 Task: Move the task Develop a new online tool for online market research to the section To-Do in the project BitBoost and sort the tasks in the project by Due Date
Action: Mouse moved to (542, 421)
Screenshot: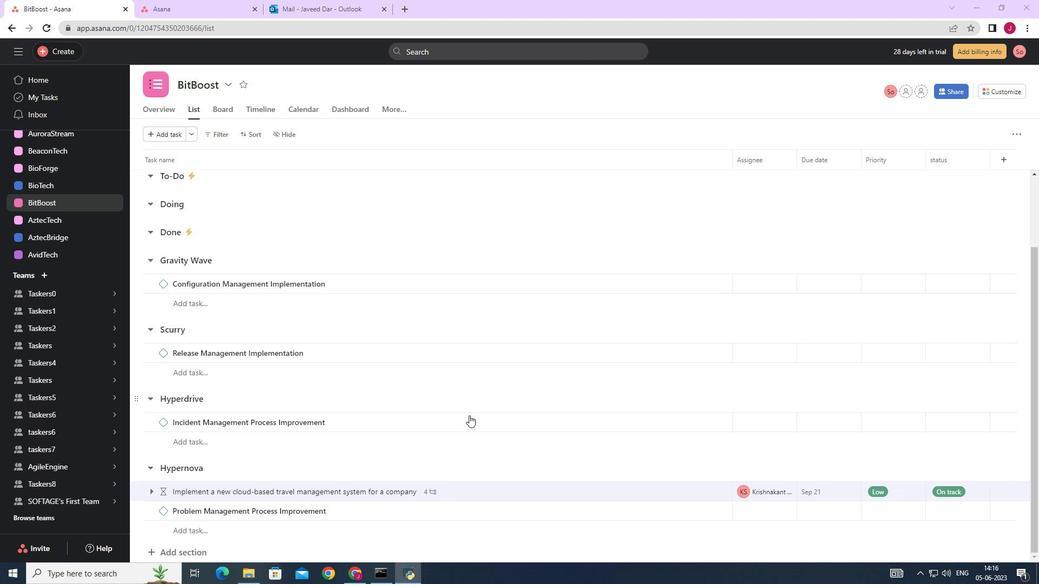 
Action: Mouse scrolled (542, 422) with delta (0, 0)
Screenshot: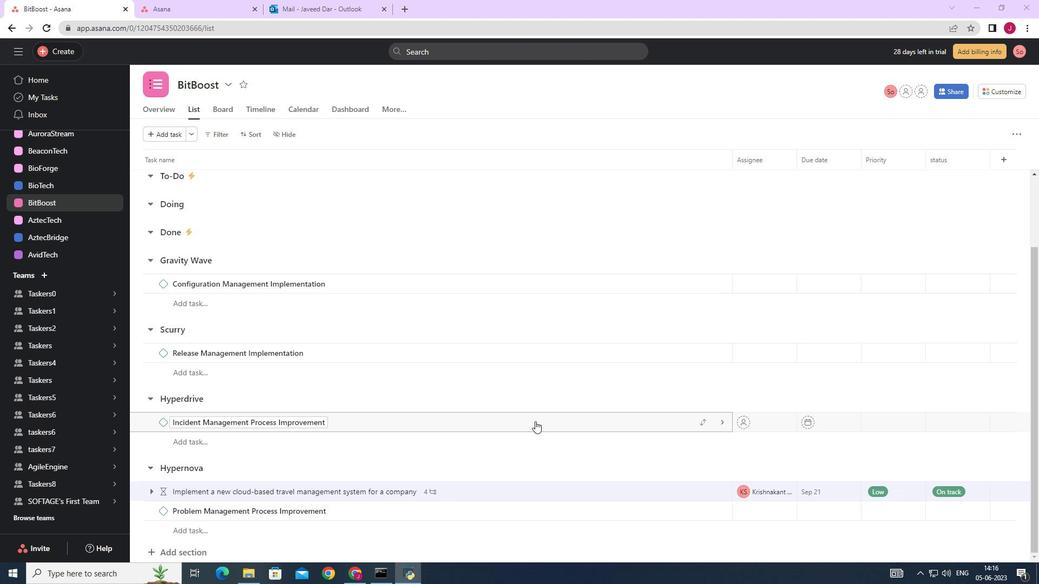 
Action: Mouse scrolled (542, 422) with delta (0, 0)
Screenshot: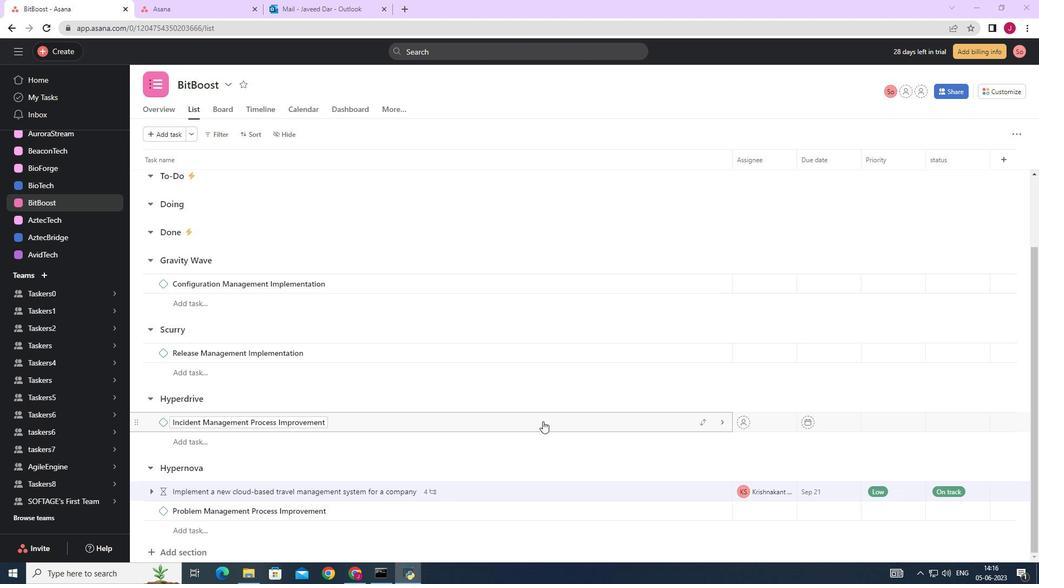 
Action: Mouse scrolled (542, 422) with delta (0, 0)
Screenshot: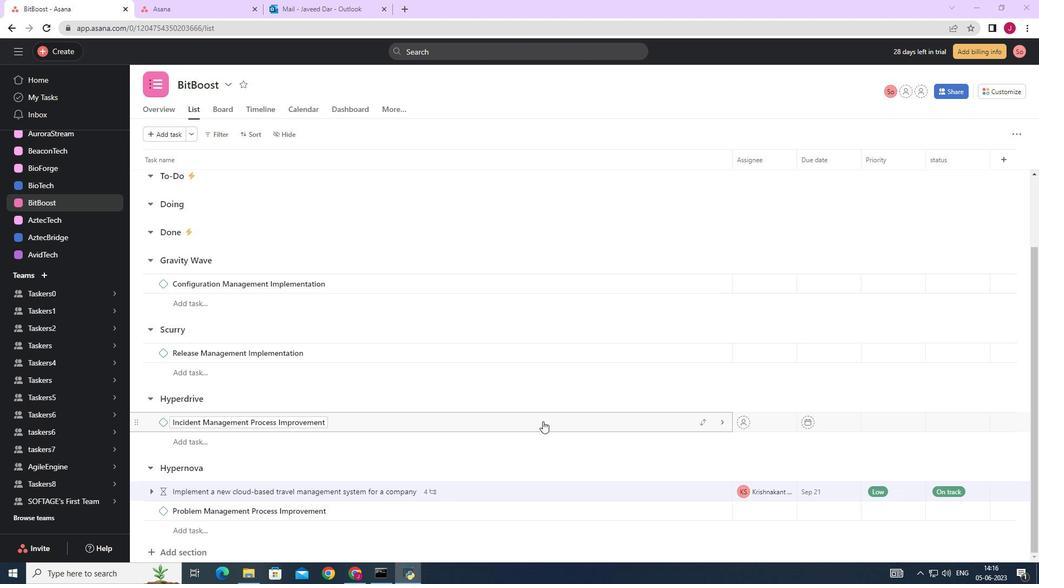
Action: Mouse moved to (543, 419)
Screenshot: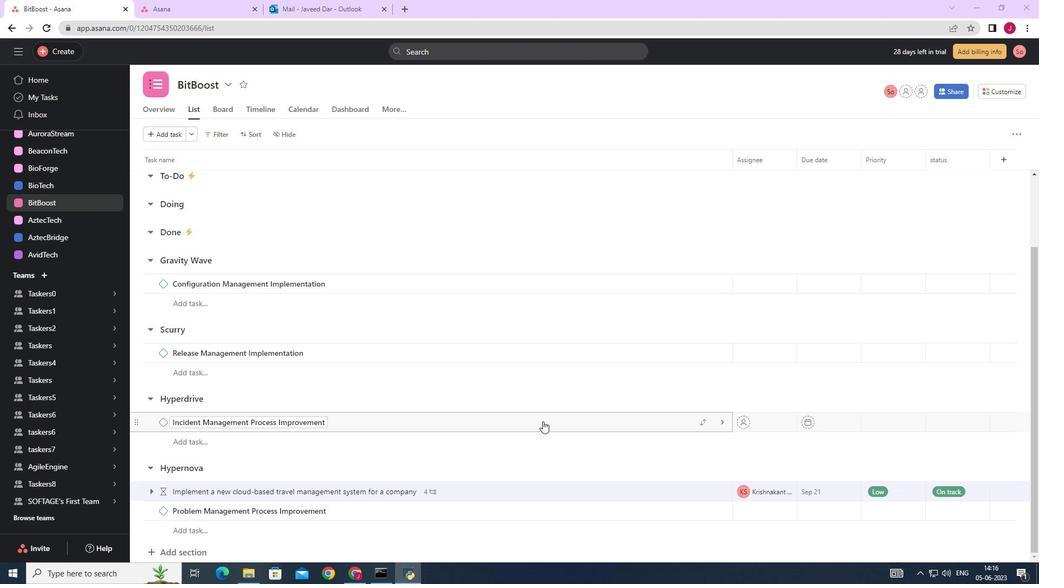 
Action: Mouse scrolled (543, 420) with delta (0, 0)
Screenshot: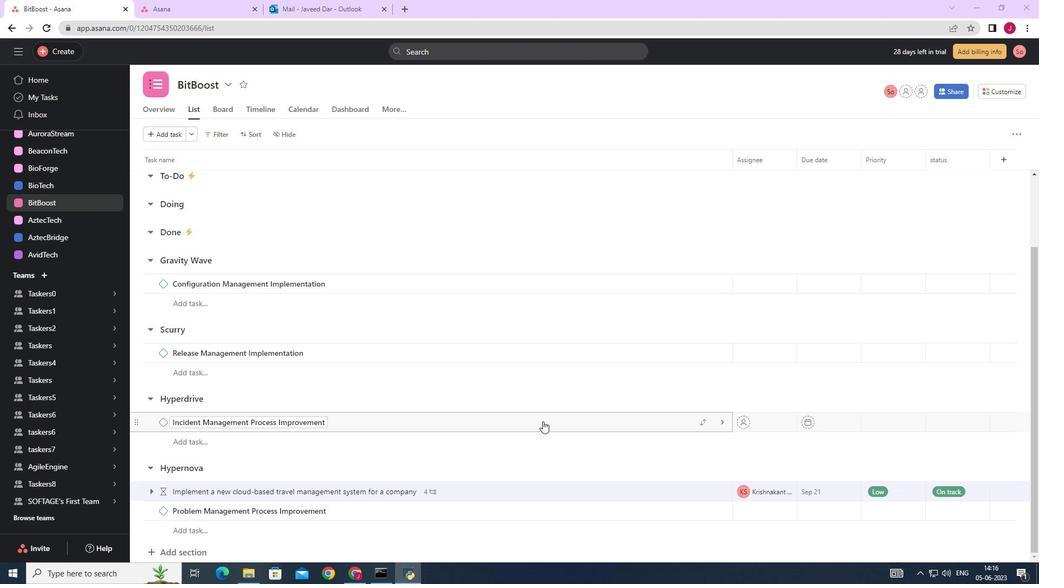 
Action: Mouse moved to (704, 288)
Screenshot: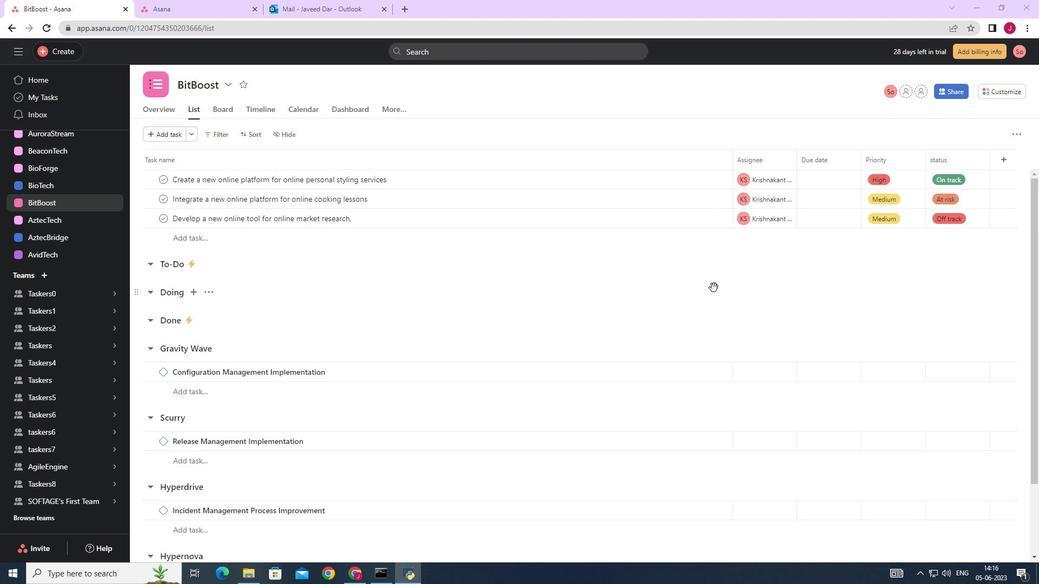 
Action: Mouse scrolled (706, 289) with delta (0, 0)
Screenshot: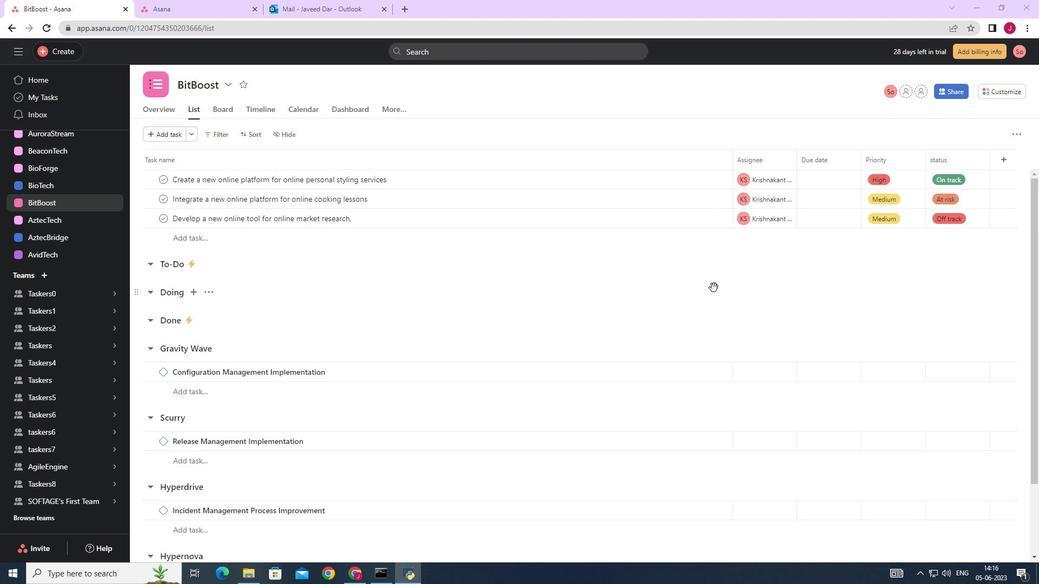 
Action: Mouse scrolled (706, 289) with delta (0, 0)
Screenshot: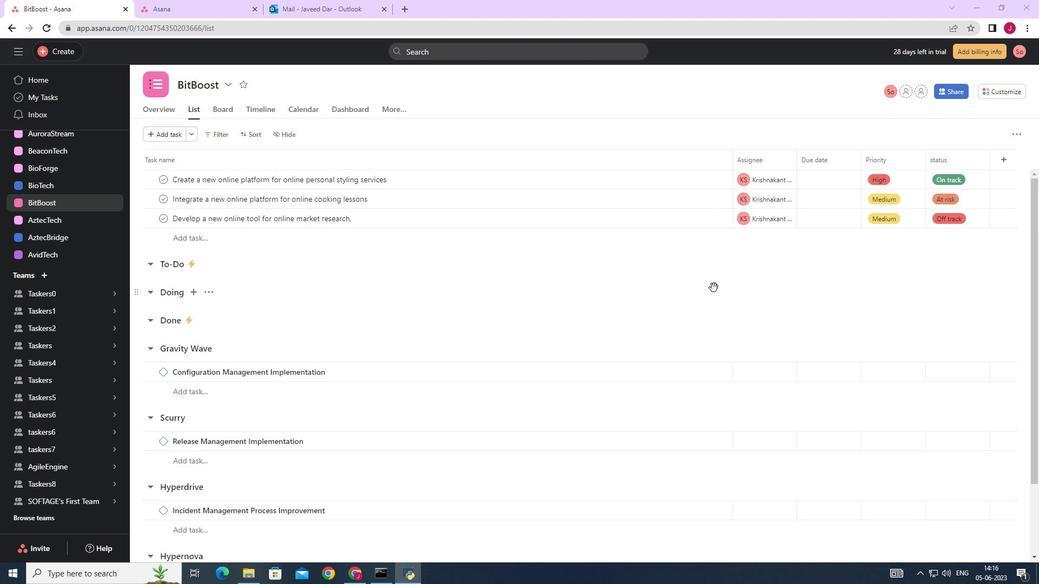 
Action: Mouse scrolled (704, 289) with delta (0, 0)
Screenshot: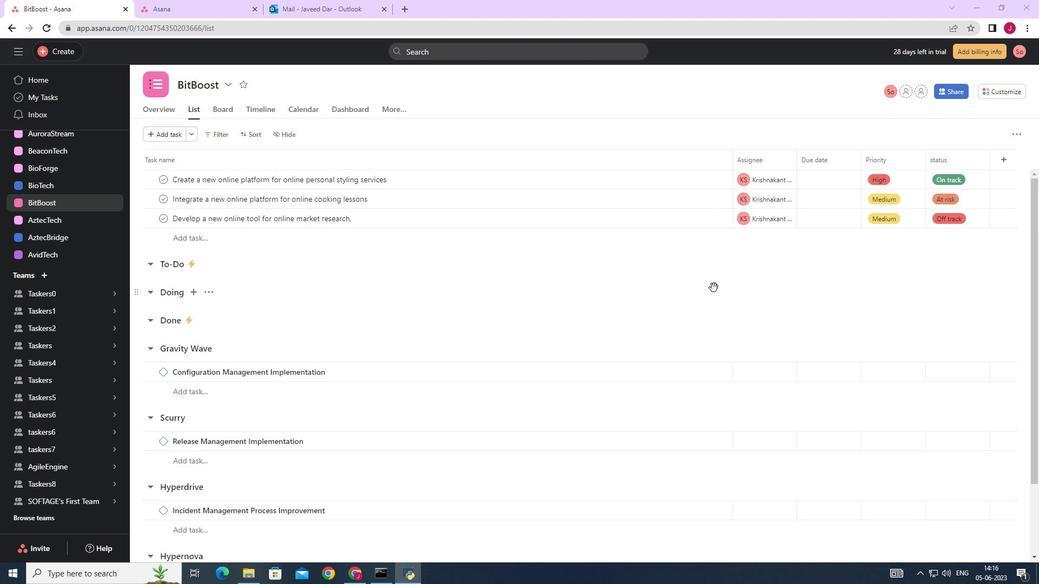 
Action: Mouse moved to (699, 215)
Screenshot: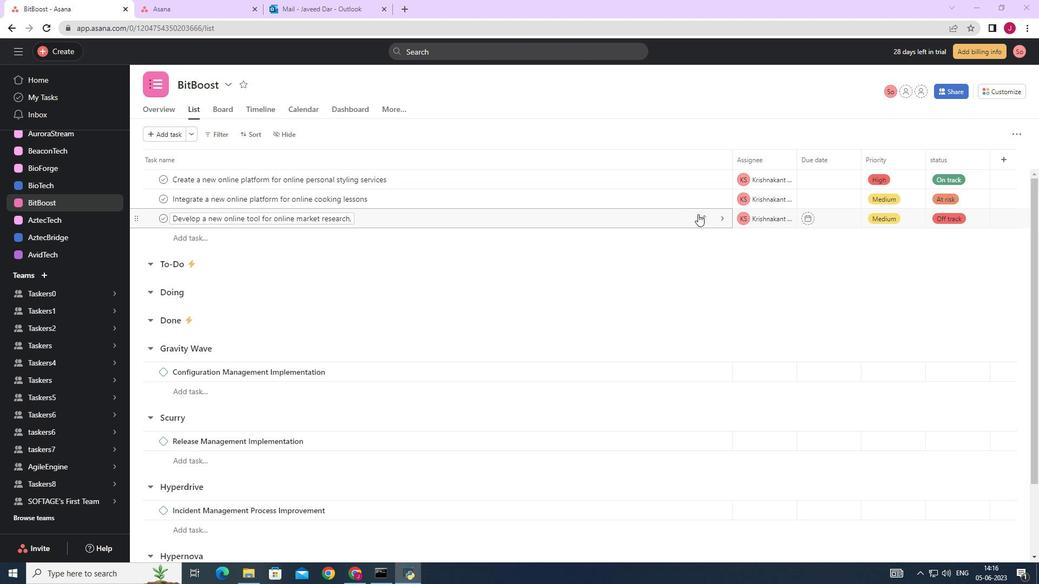 
Action: Mouse pressed left at (699, 215)
Screenshot: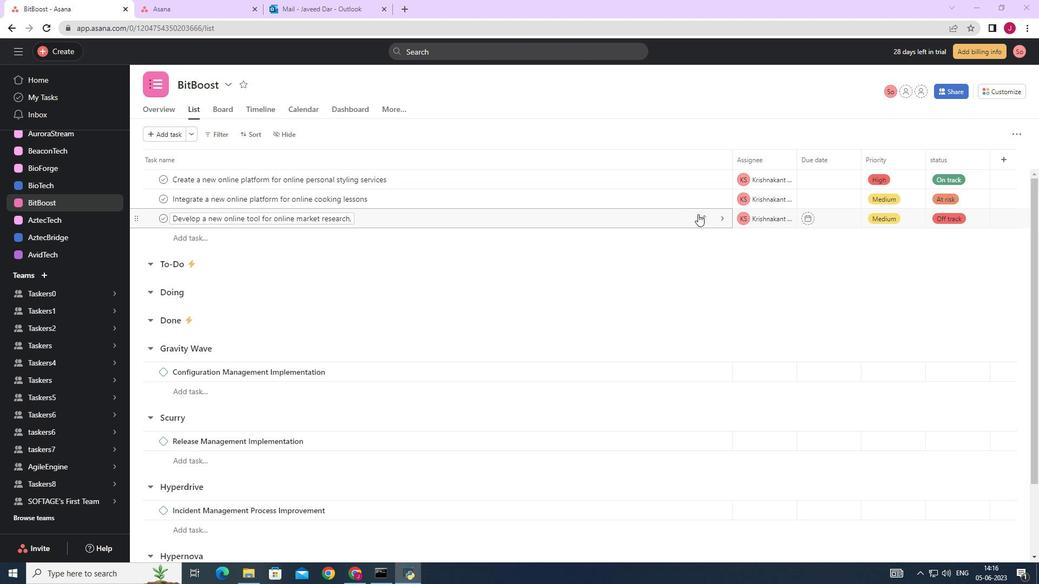 
Action: Mouse moved to (649, 279)
Screenshot: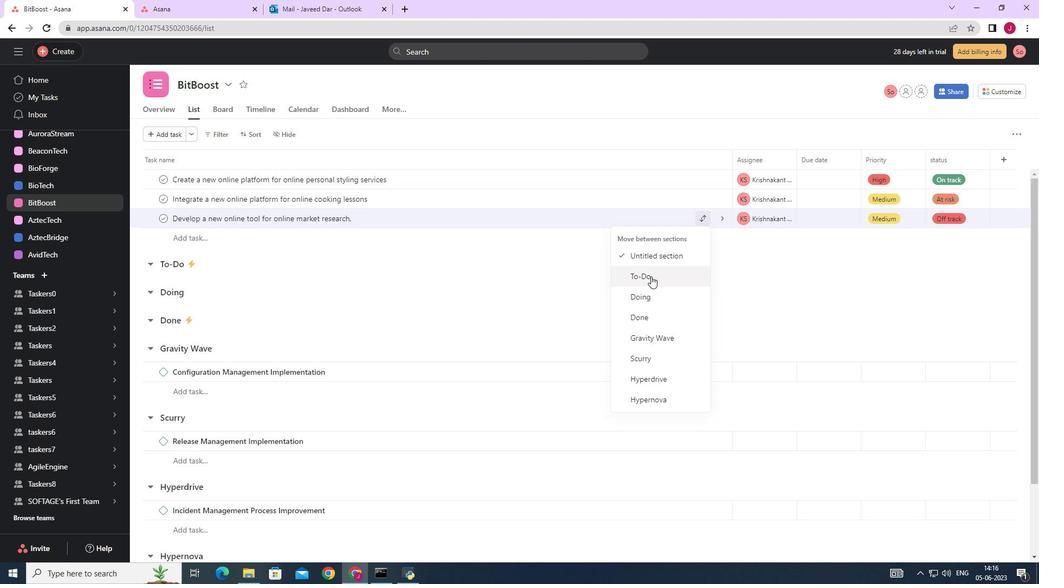 
Action: Mouse pressed left at (649, 279)
Screenshot: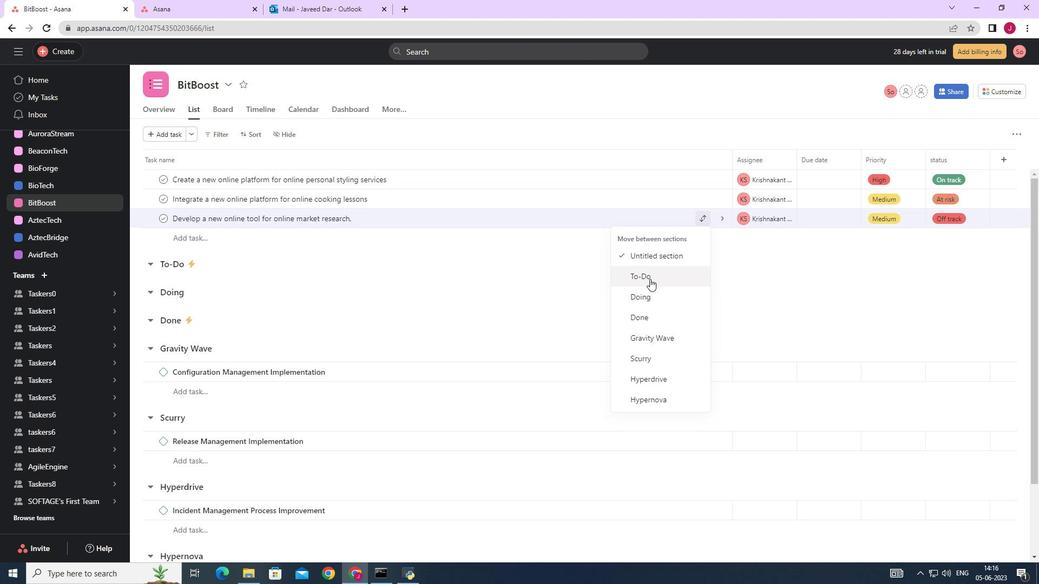 
Action: Mouse moved to (250, 134)
Screenshot: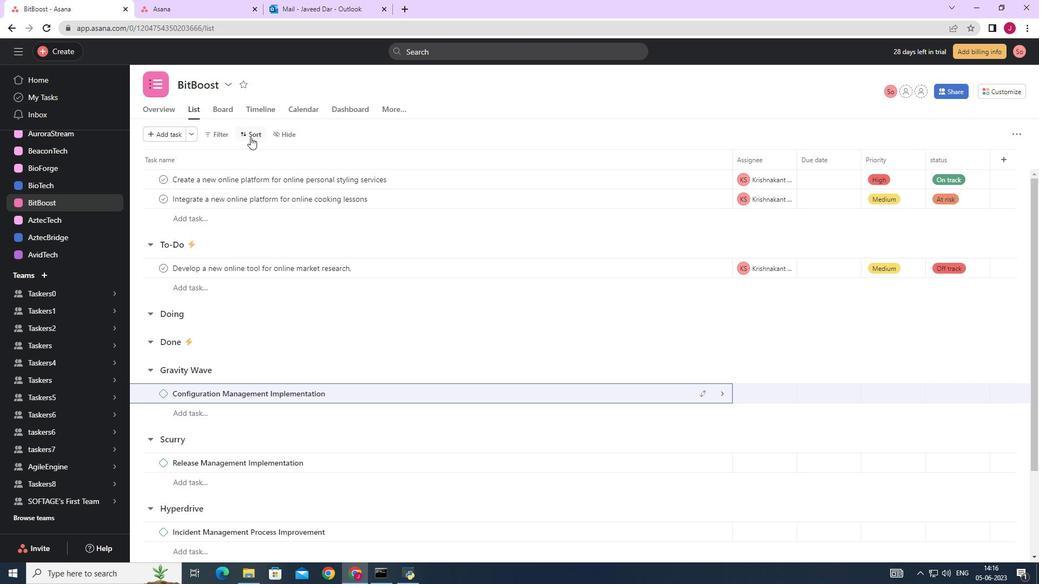 
Action: Mouse pressed left at (250, 134)
Screenshot: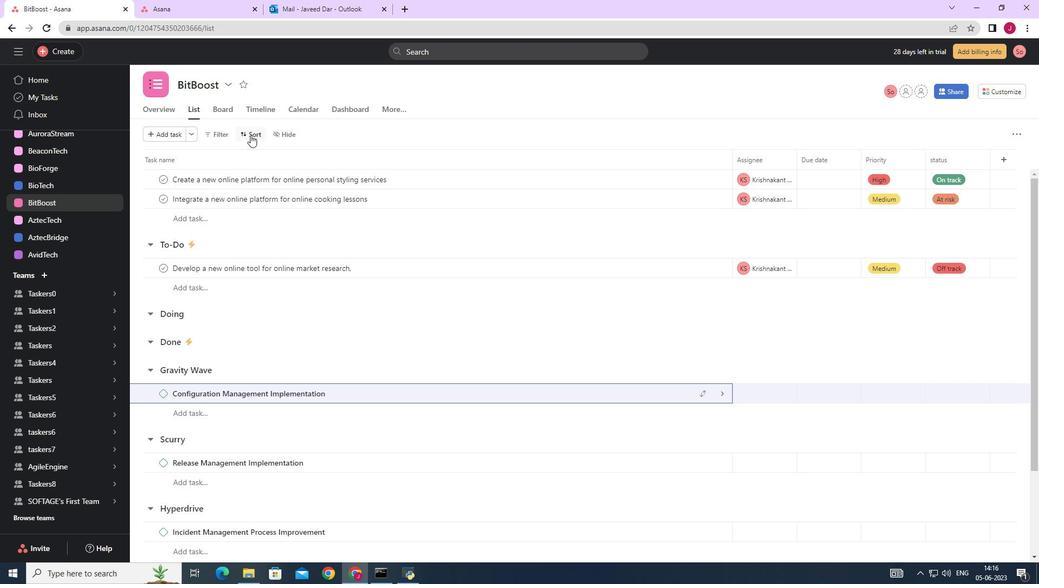 
Action: Mouse moved to (295, 202)
Screenshot: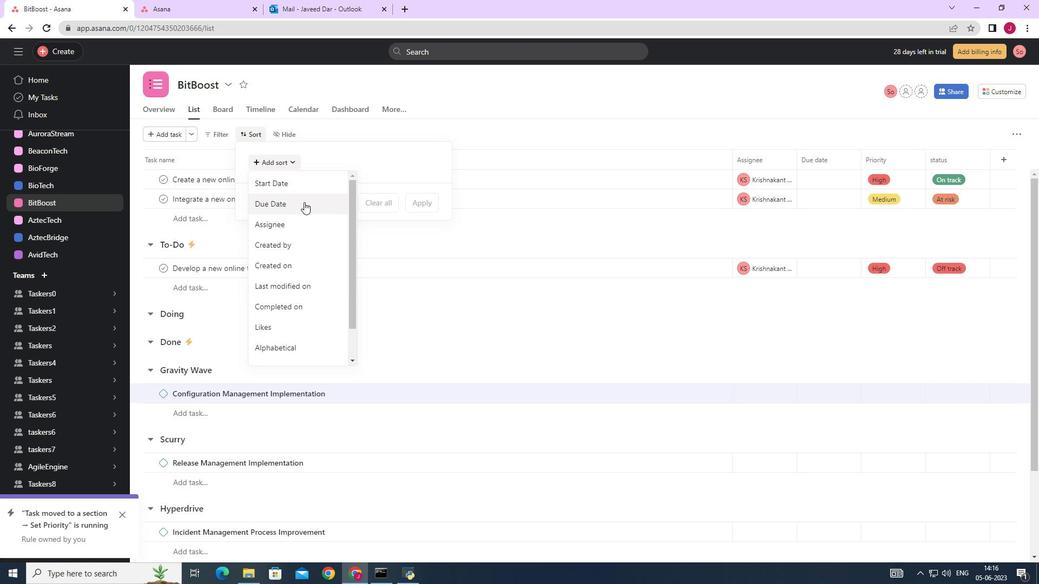 
Action: Mouse pressed left at (295, 202)
Screenshot: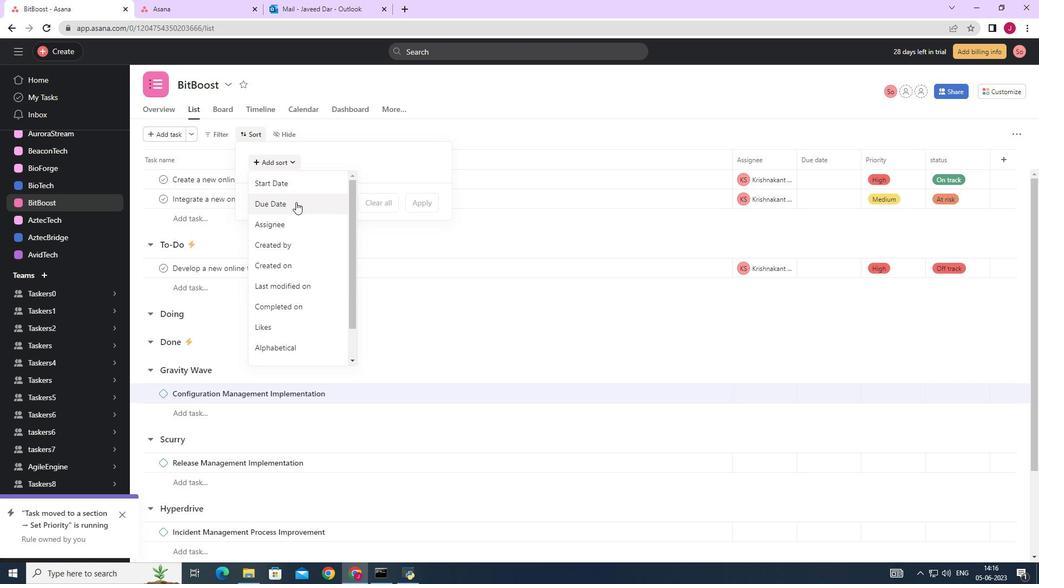 
Action: Mouse moved to (427, 250)
Screenshot: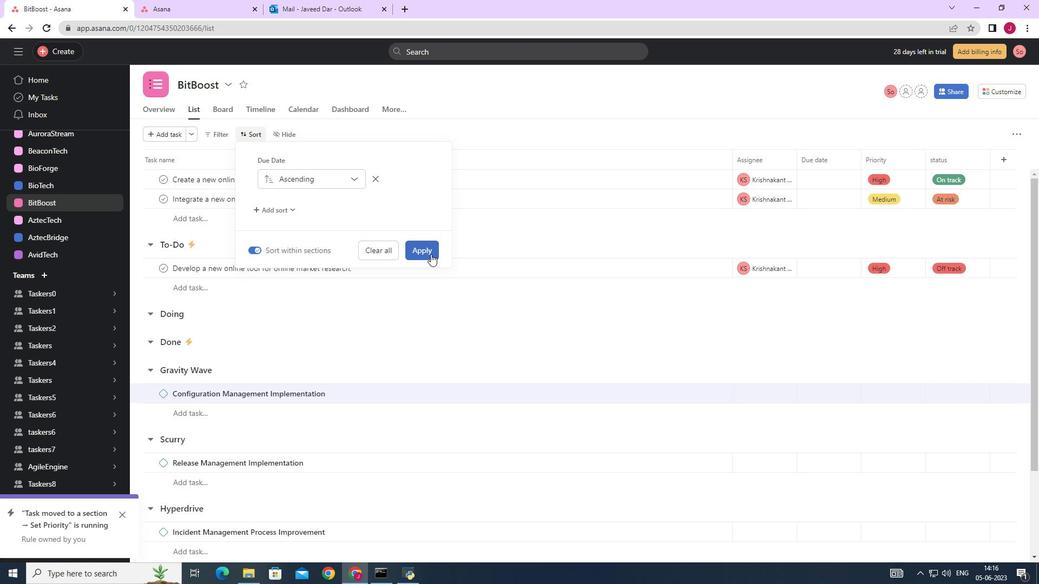 
Action: Mouse pressed left at (427, 250)
Screenshot: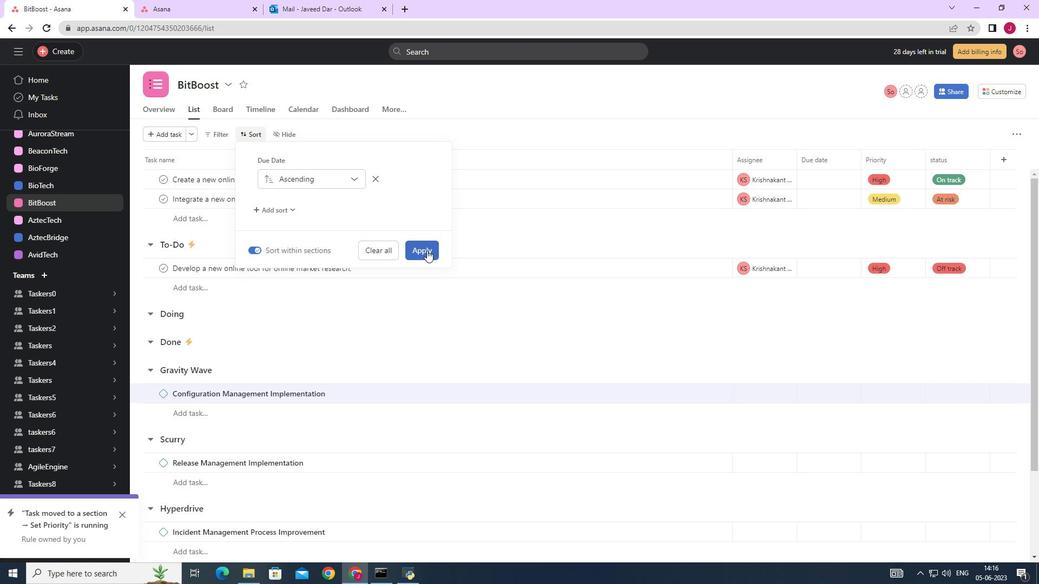 
Action: Mouse moved to (426, 250)
Screenshot: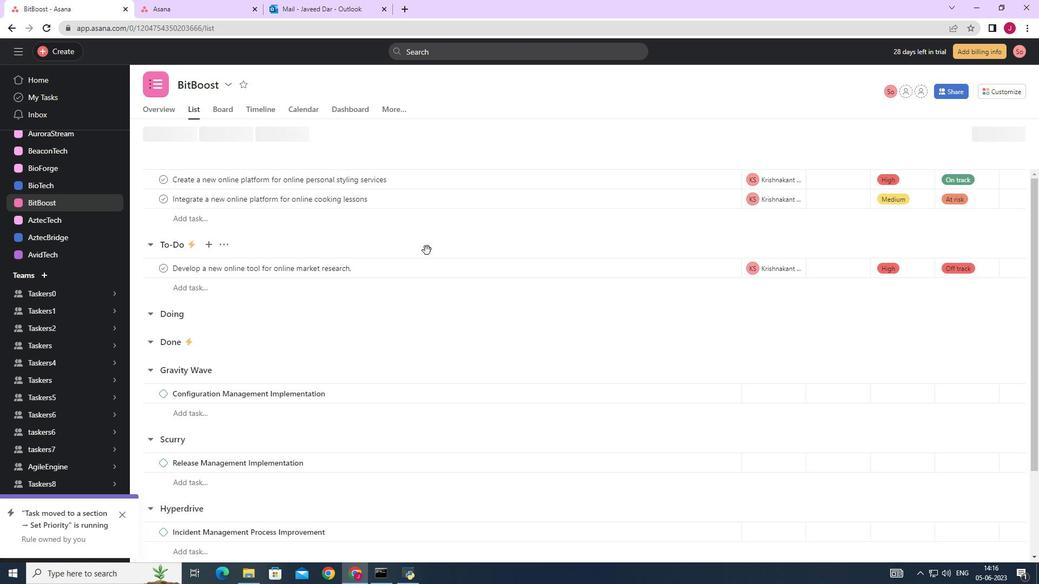 
